 Task: Sort the projects in the repository "Javascript" by name.
Action: Mouse moved to (1127, 138)
Screenshot: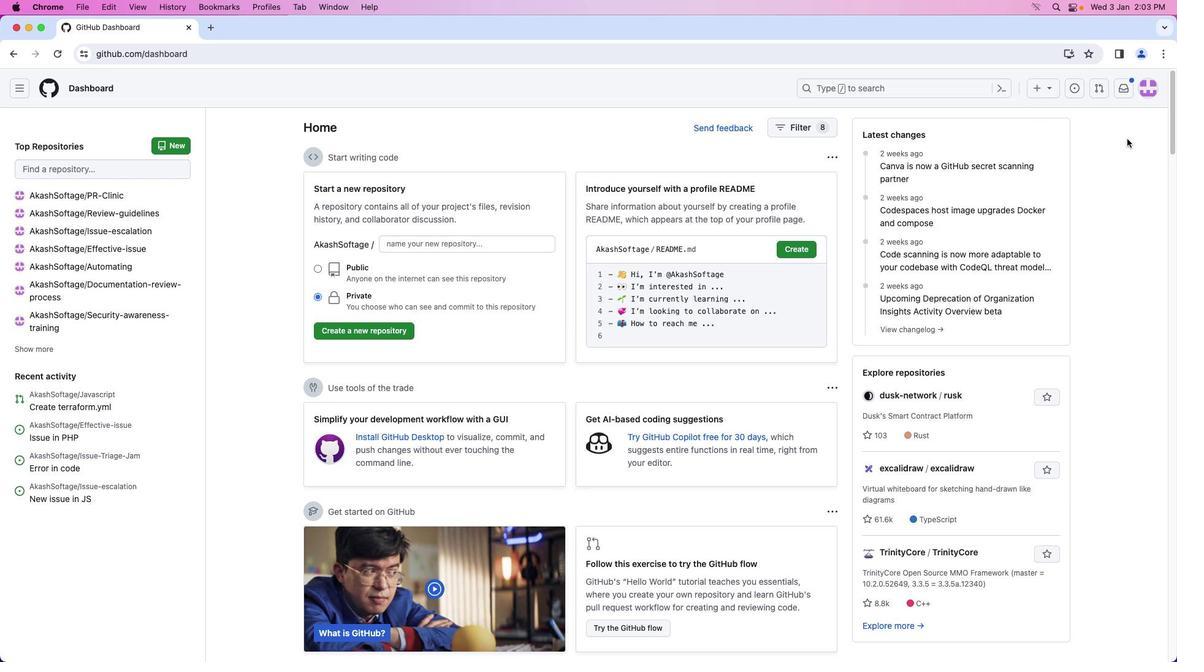 
Action: Mouse pressed left at (1127, 138)
Screenshot: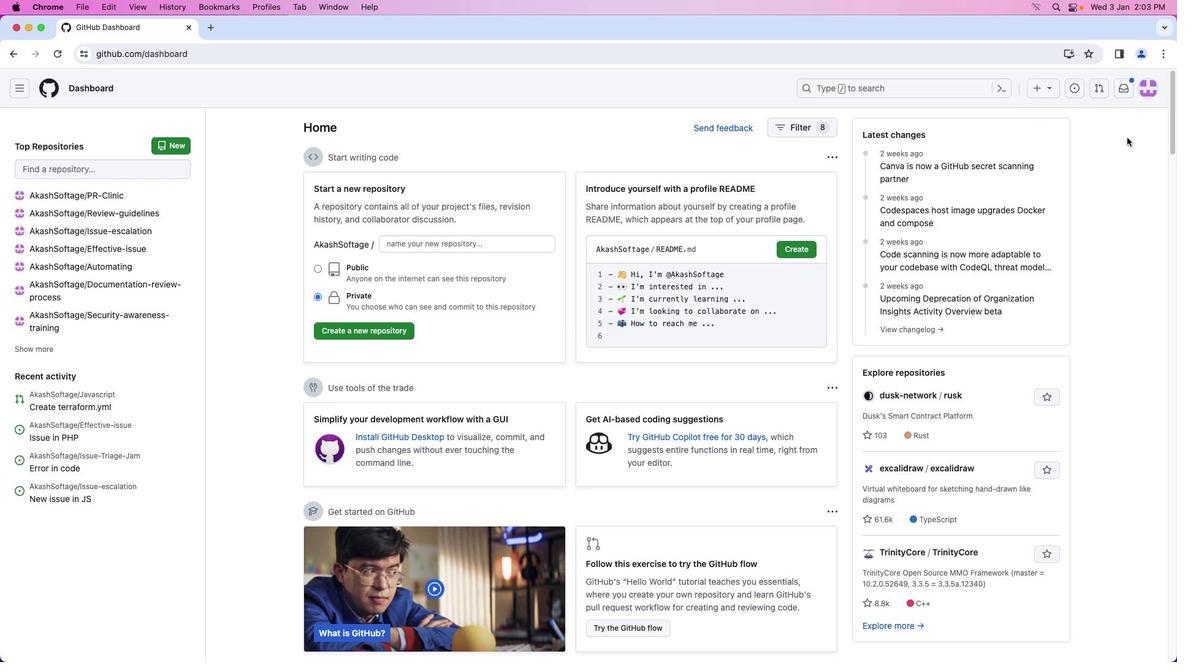 
Action: Mouse moved to (1145, 82)
Screenshot: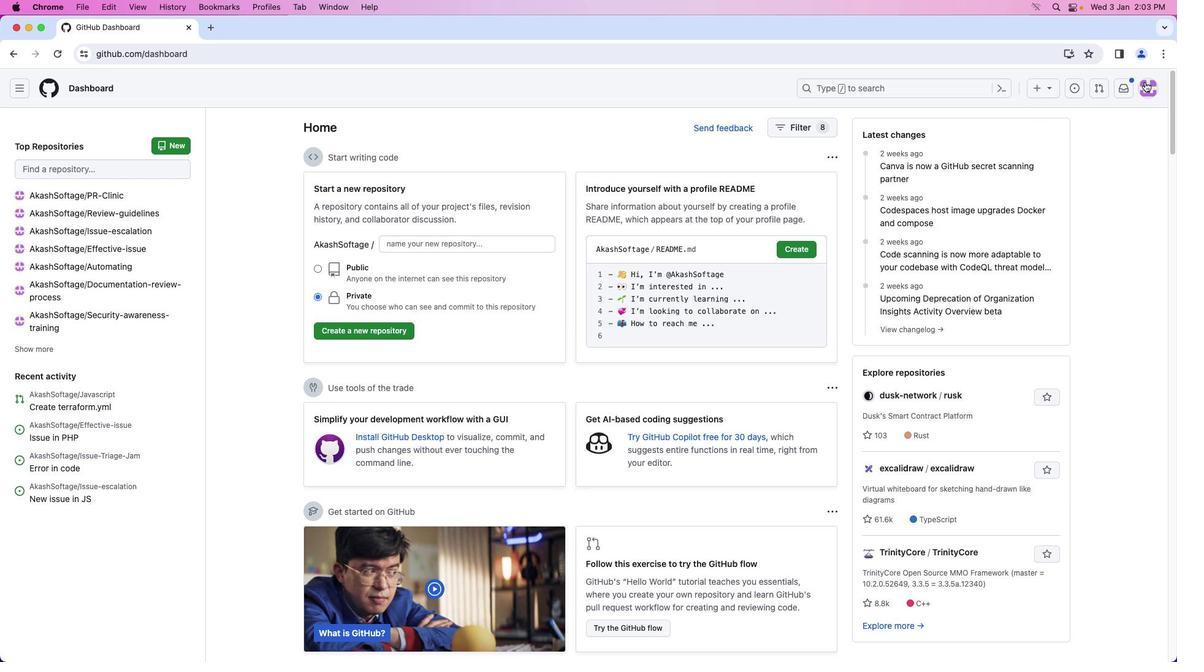 
Action: Mouse pressed left at (1145, 82)
Screenshot: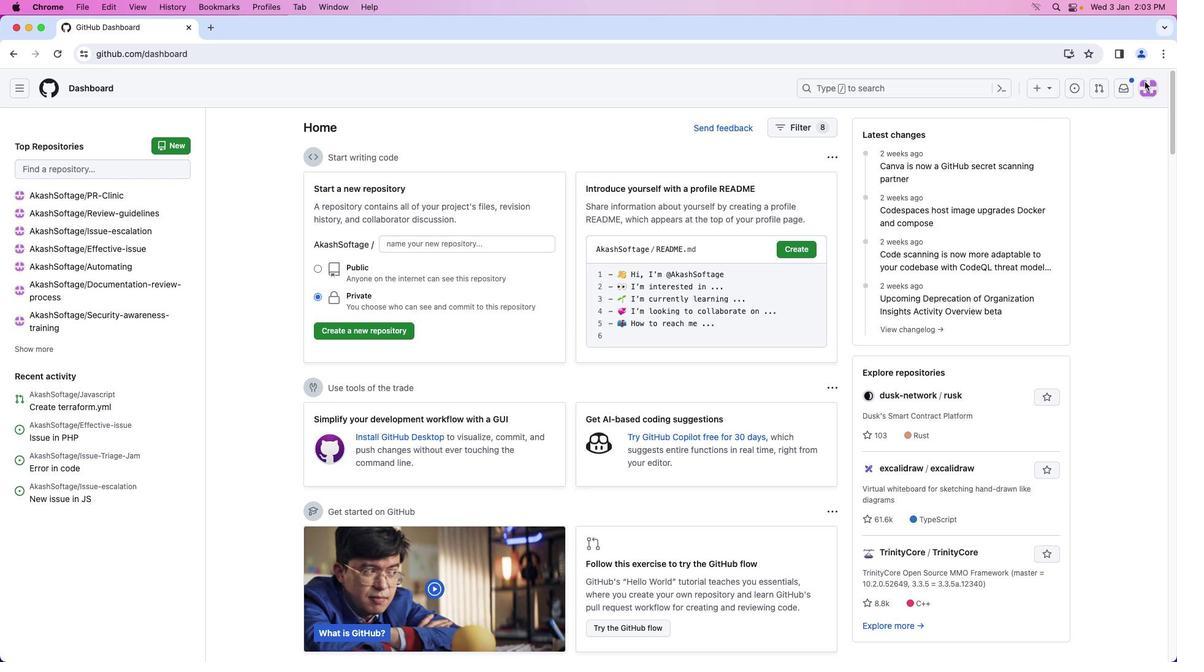 
Action: Mouse moved to (1071, 201)
Screenshot: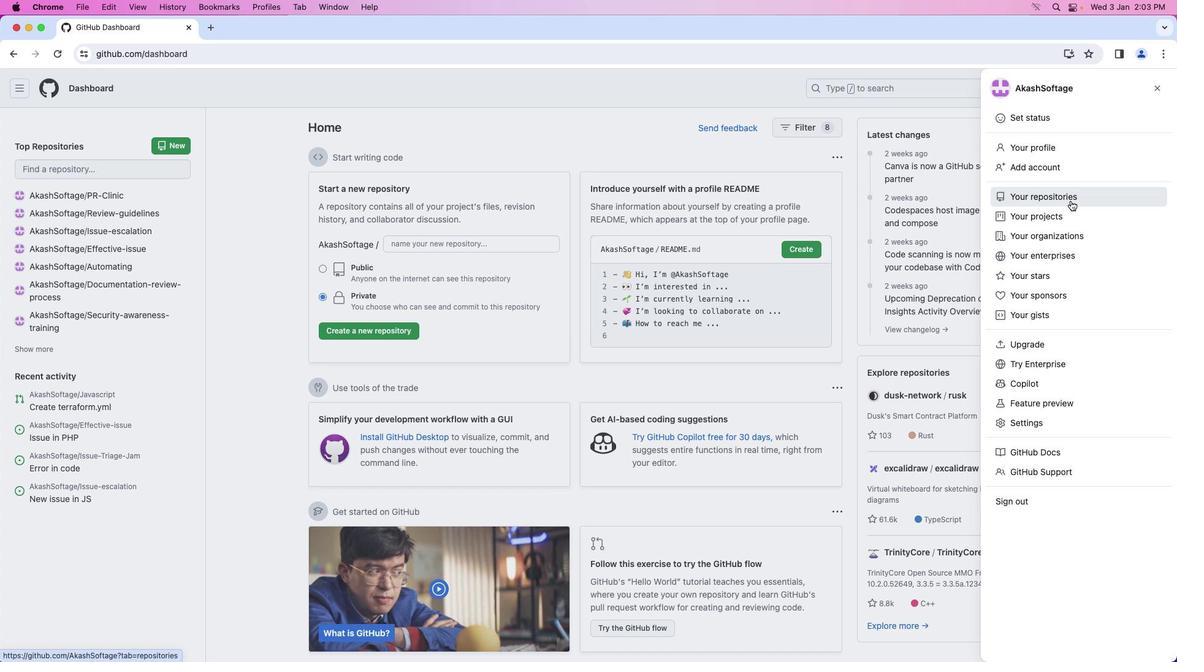 
Action: Mouse pressed left at (1071, 201)
Screenshot: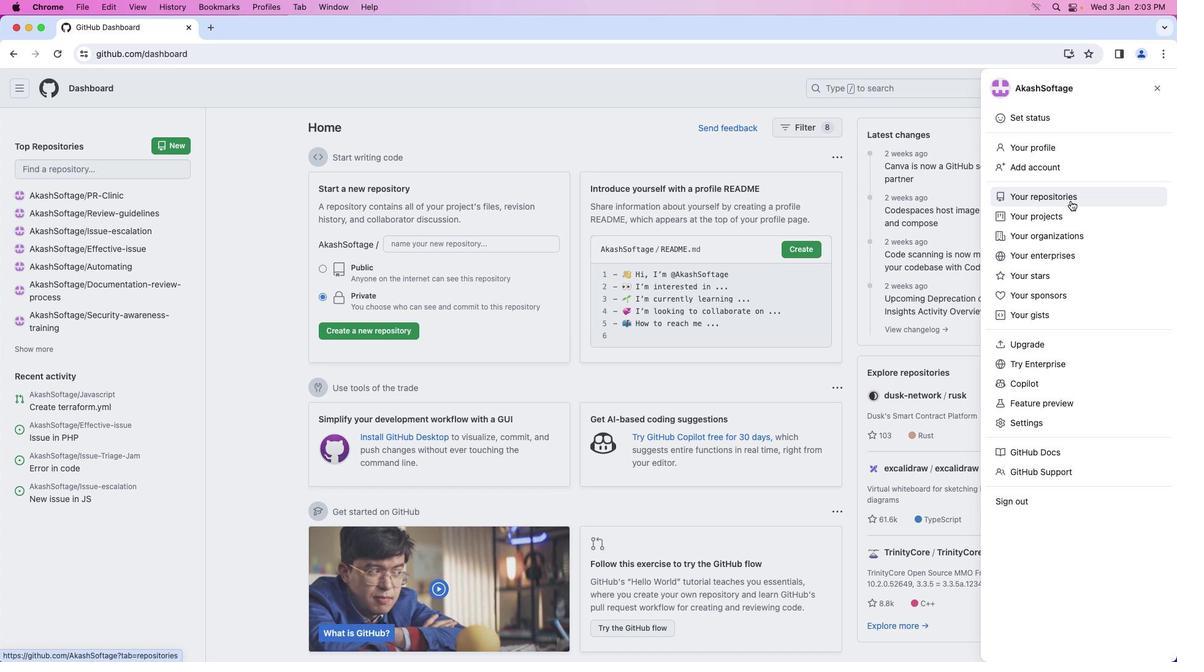 
Action: Mouse moved to (451, 206)
Screenshot: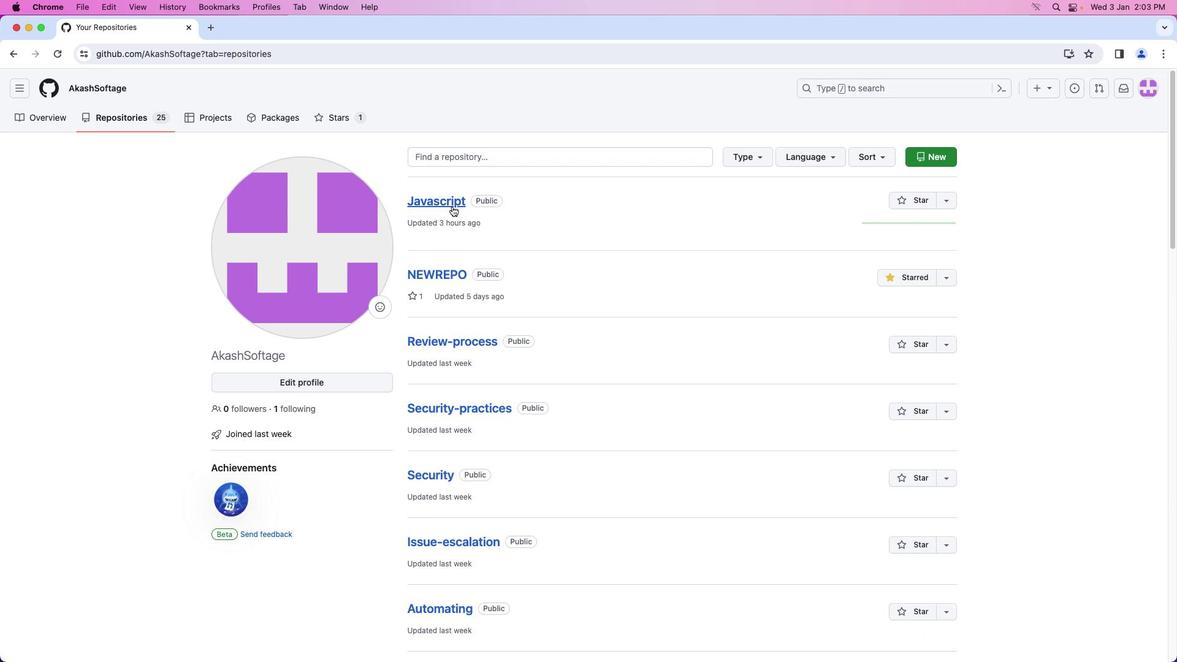 
Action: Mouse pressed left at (451, 206)
Screenshot: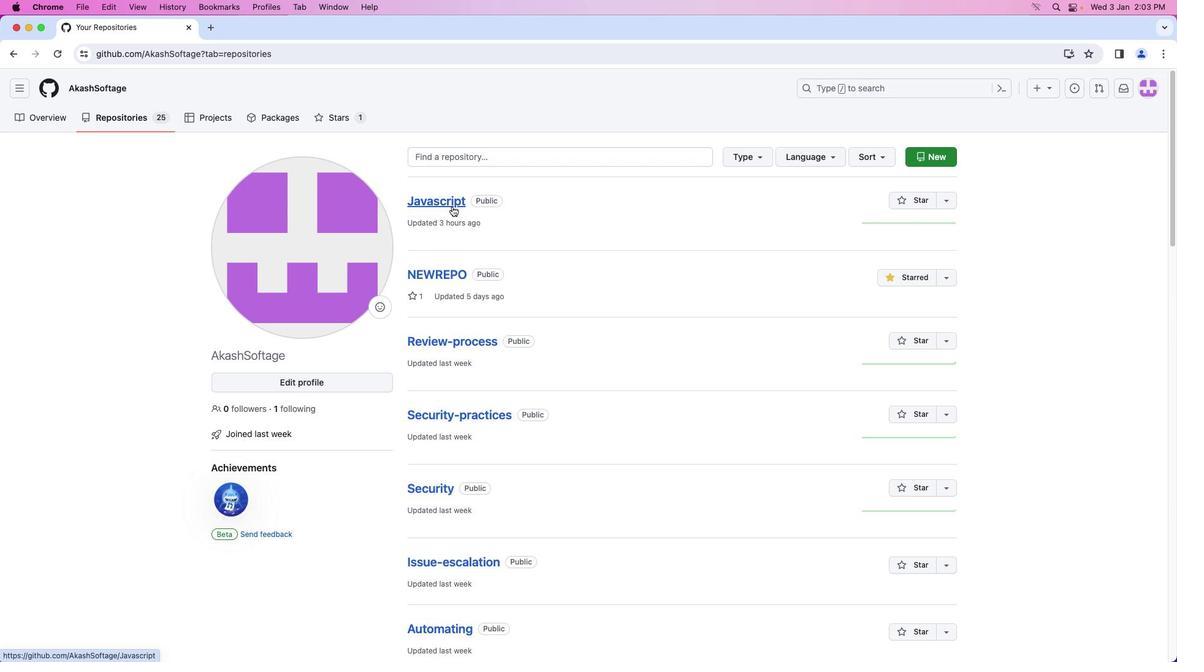 
Action: Mouse moved to (313, 113)
Screenshot: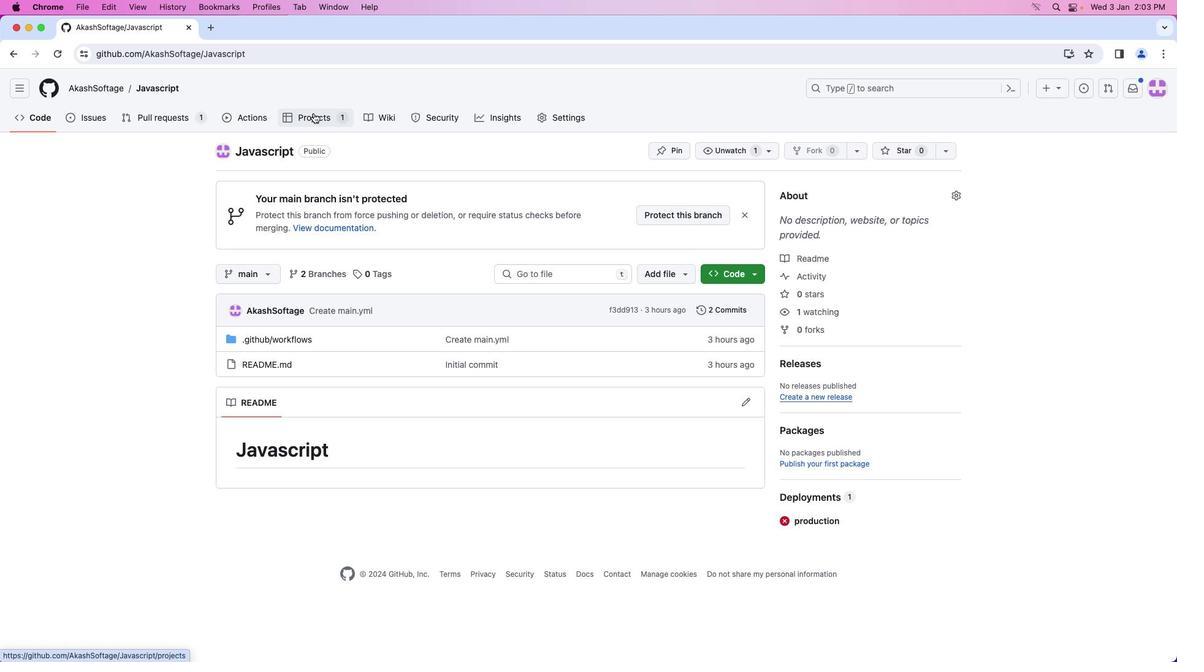 
Action: Mouse pressed left at (313, 113)
Screenshot: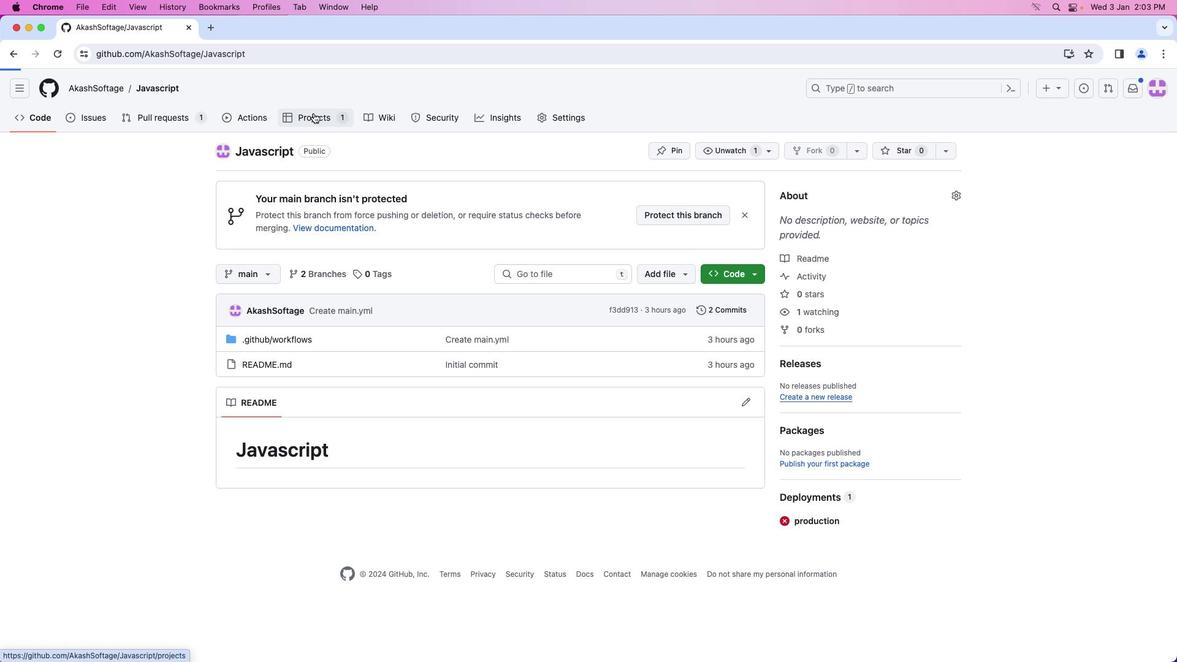 
Action: Mouse moved to (921, 307)
Screenshot: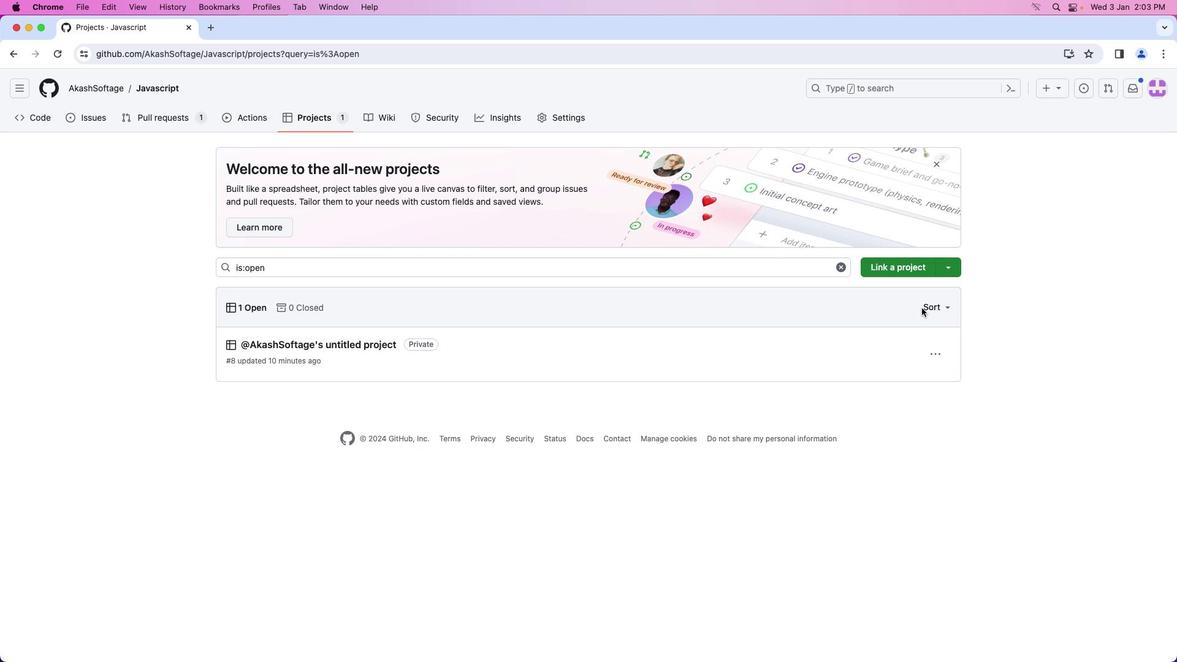 
Action: Mouse pressed left at (921, 307)
Screenshot: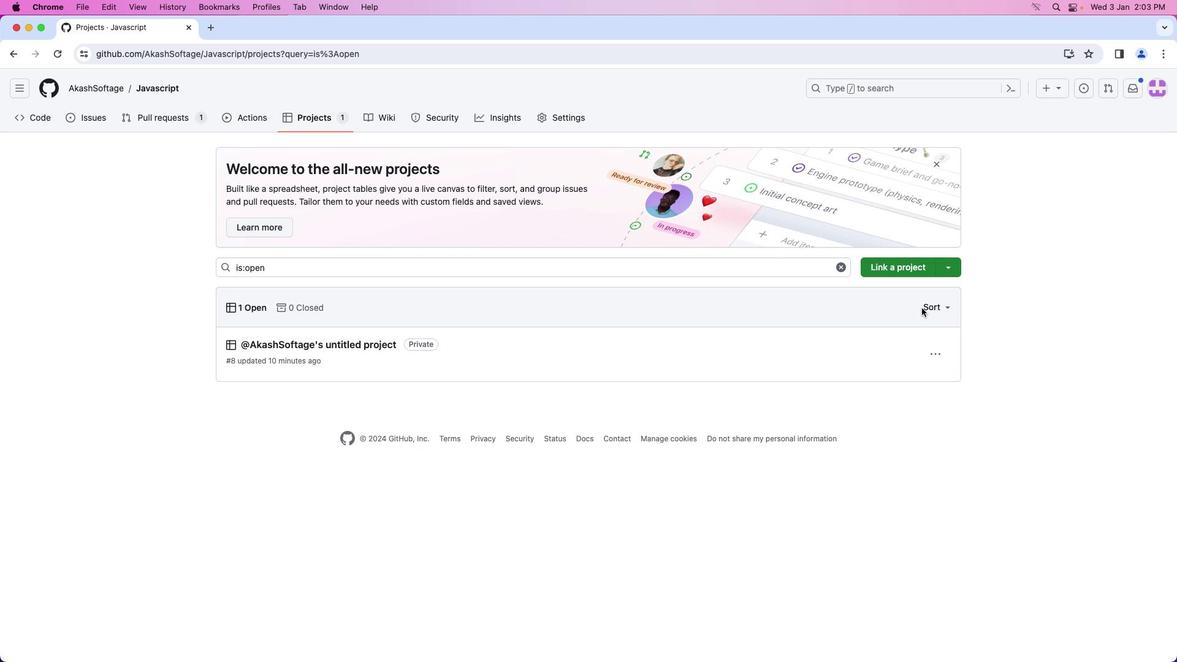
Action: Mouse moved to (935, 308)
Screenshot: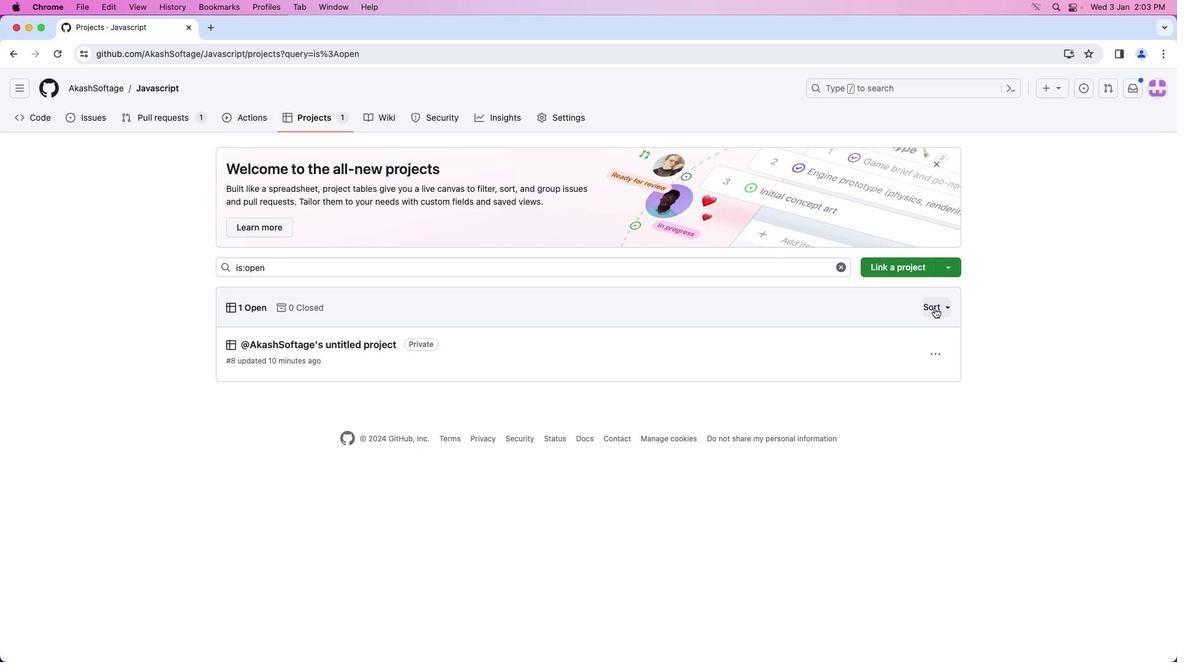 
Action: Mouse pressed left at (935, 308)
Screenshot: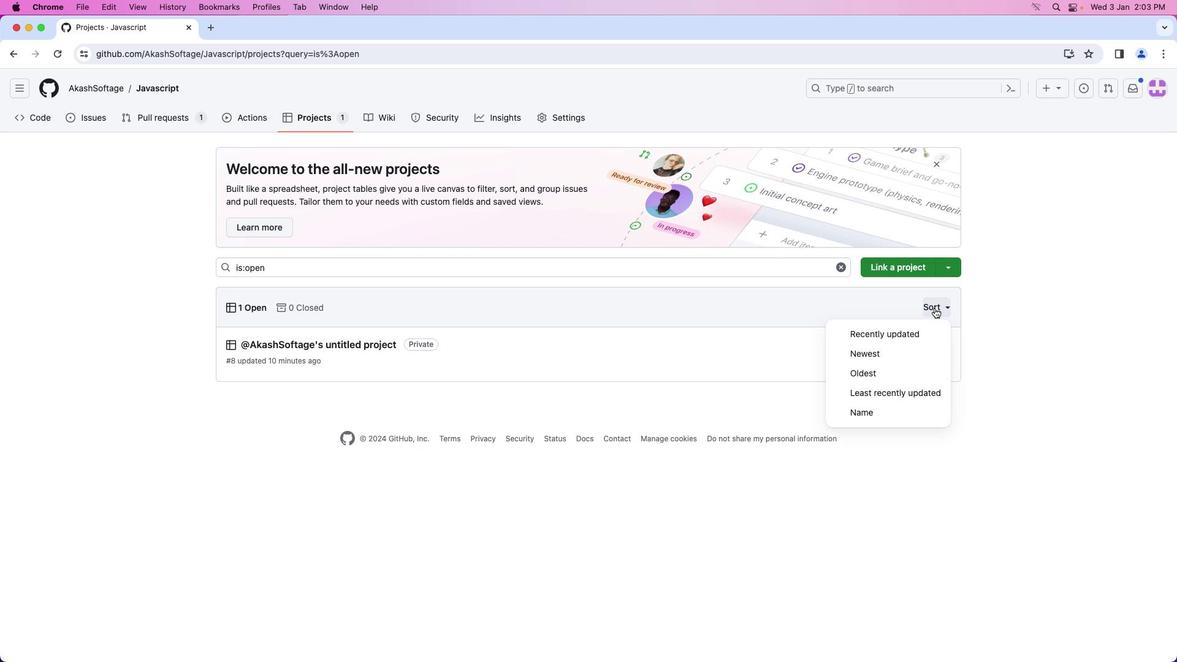 
Action: Mouse moved to (891, 408)
Screenshot: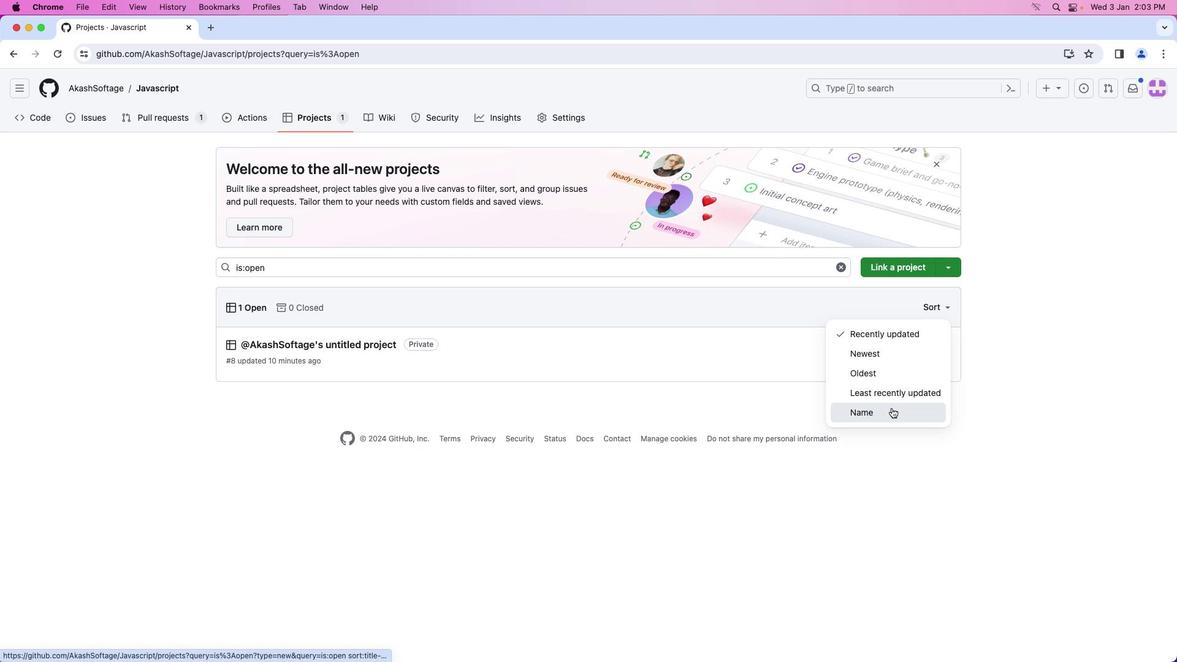
Action: Mouse pressed left at (891, 408)
Screenshot: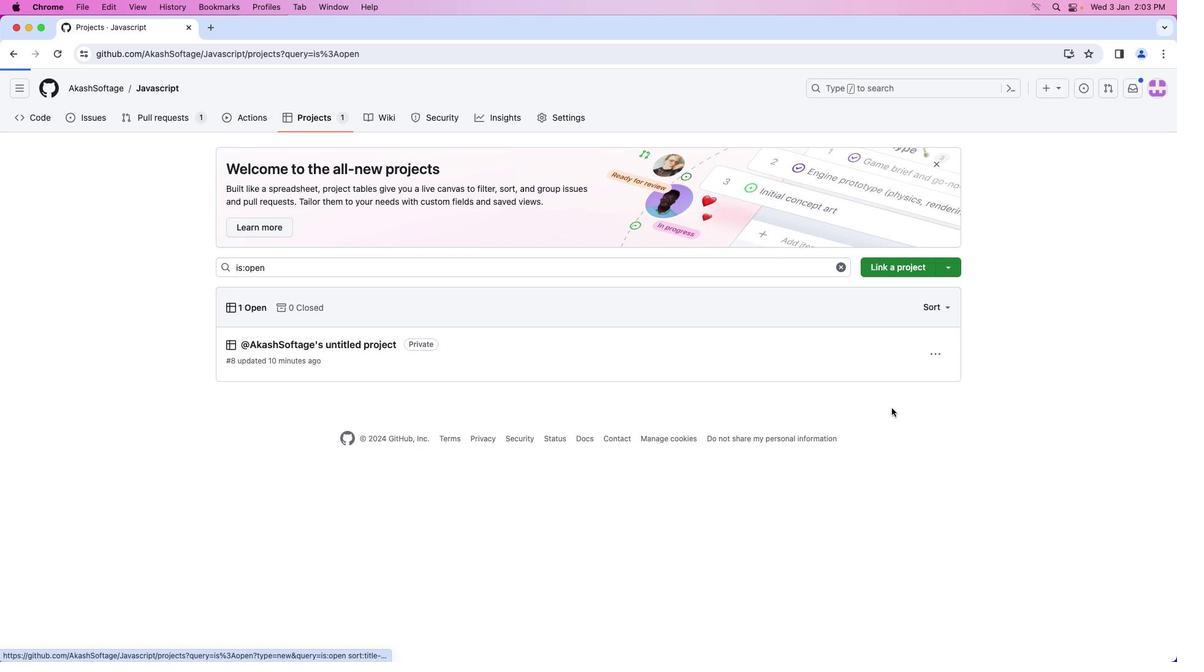 
Action: Mouse moved to (887, 394)
Screenshot: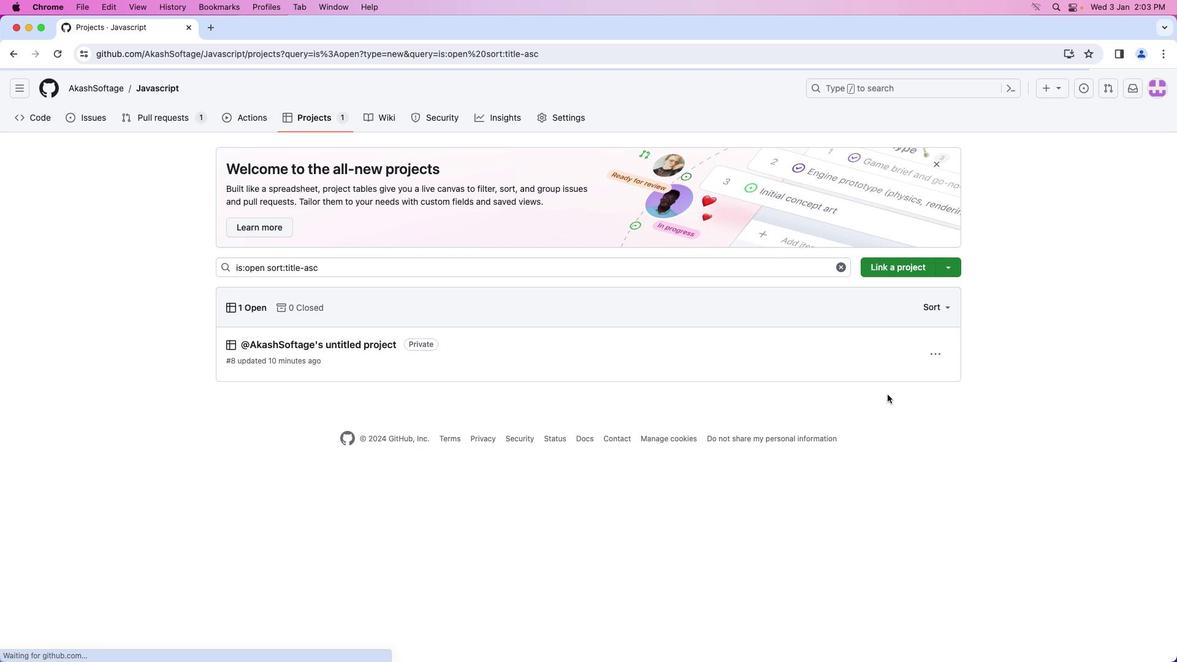 
